 Task: Fork a repository and submit a pull request.
Action: Mouse moved to (915, 170)
Screenshot: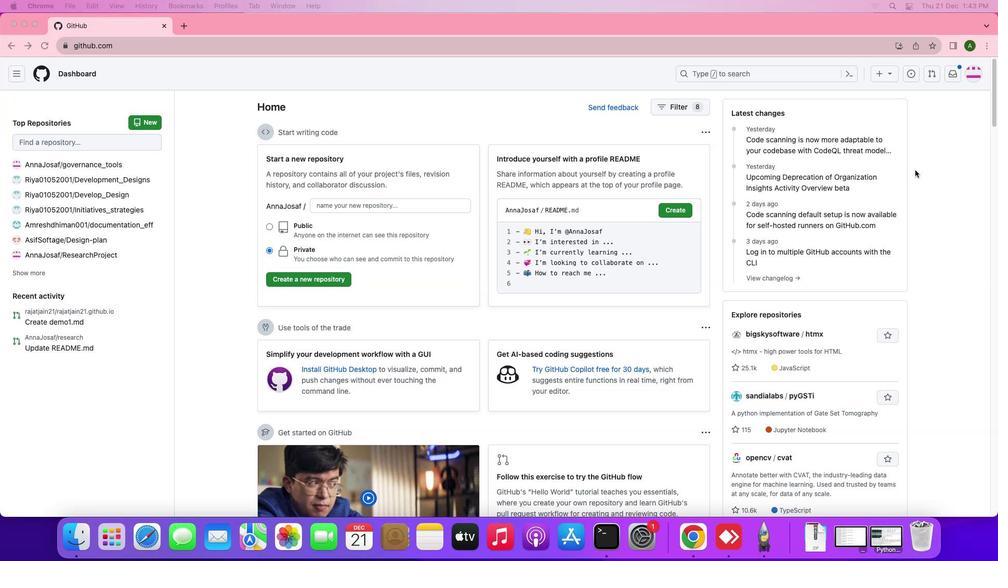 
Action: Mouse pressed left at (915, 170)
Screenshot: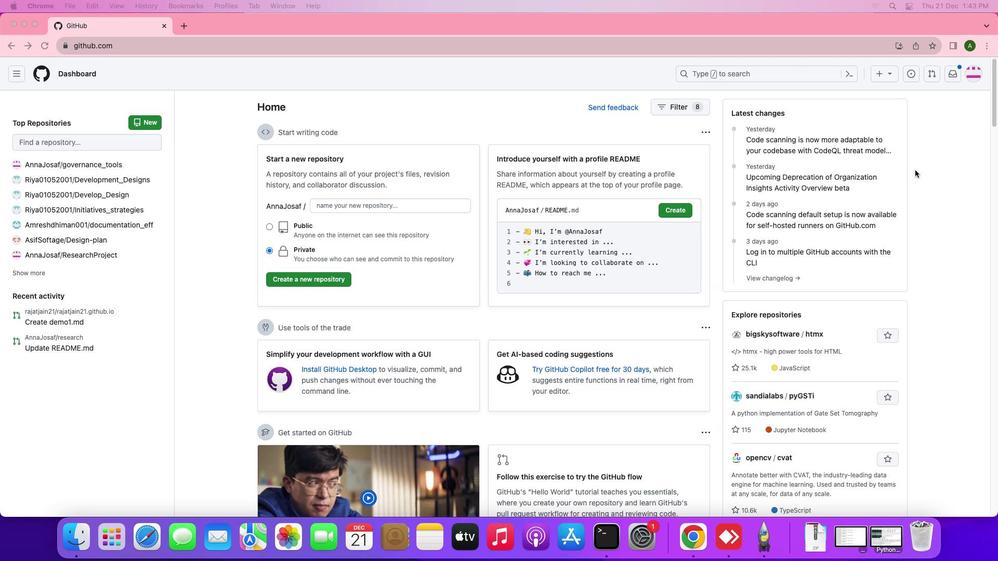 
Action: Mouse moved to (973, 72)
Screenshot: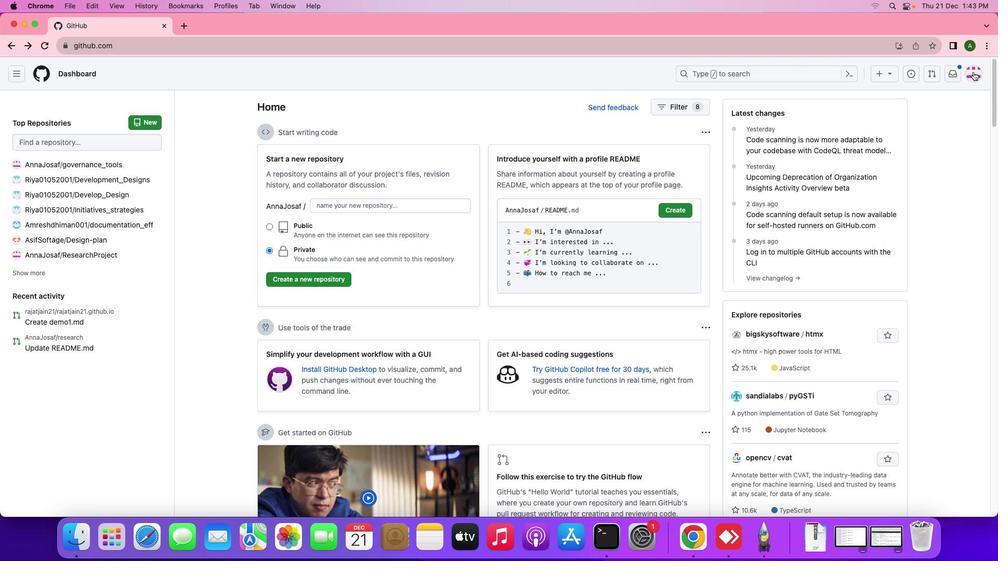 
Action: Mouse pressed left at (973, 72)
Screenshot: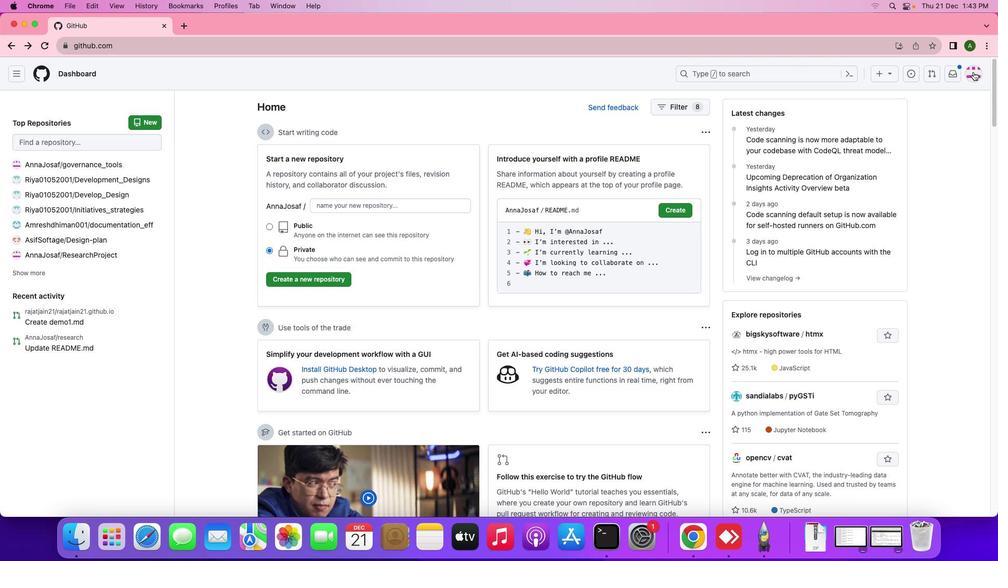 
Action: Mouse moved to (604, 85)
Screenshot: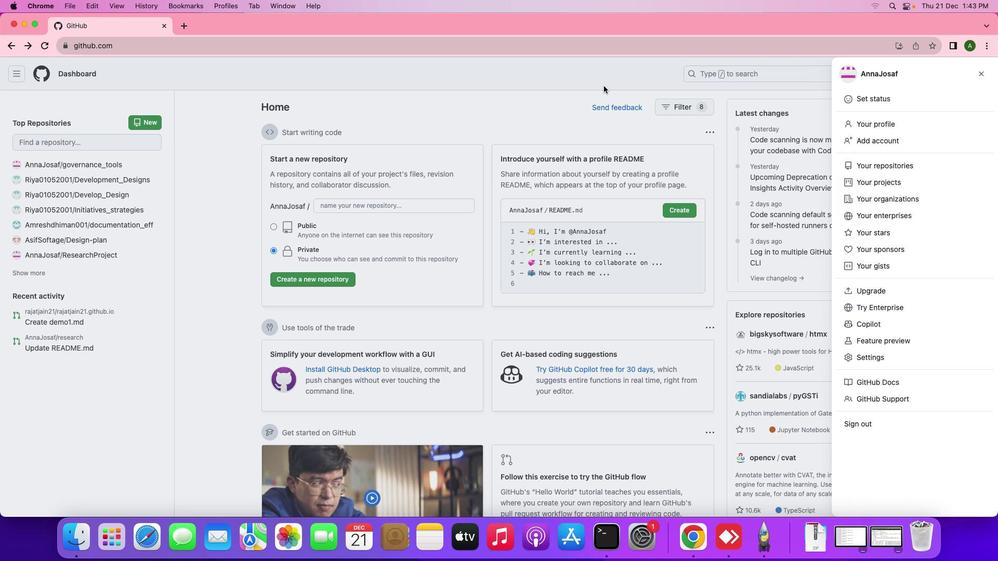 
Action: Mouse pressed left at (604, 85)
Screenshot: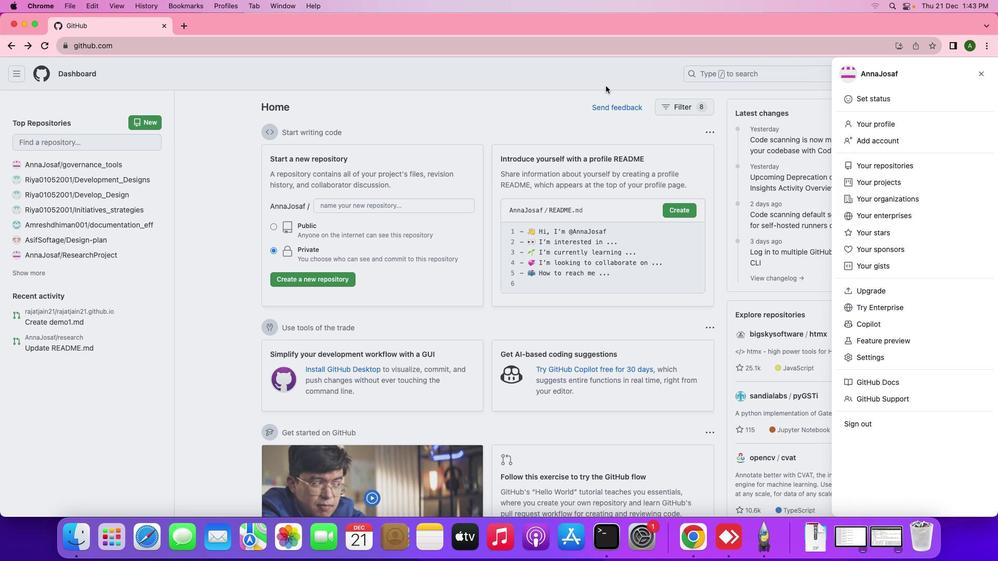 
Action: Mouse moved to (727, 70)
Screenshot: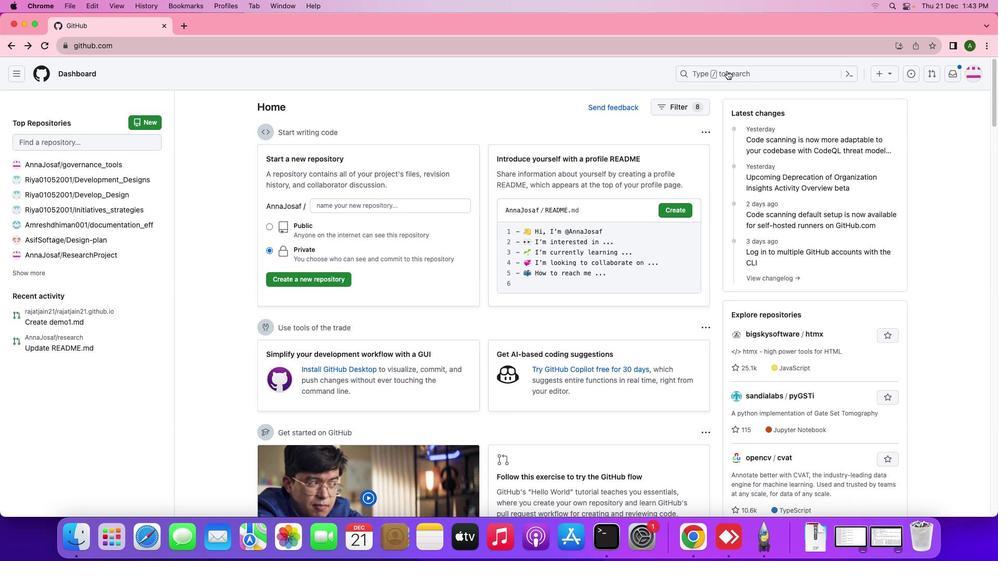 
Action: Mouse pressed left at (727, 70)
Screenshot: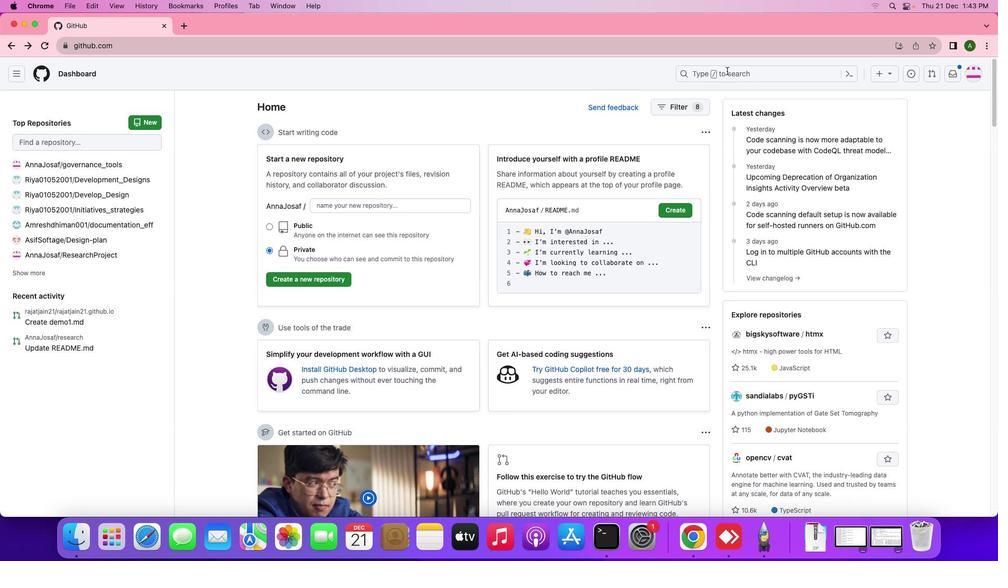 
Action: Mouse moved to (727, 70)
Screenshot: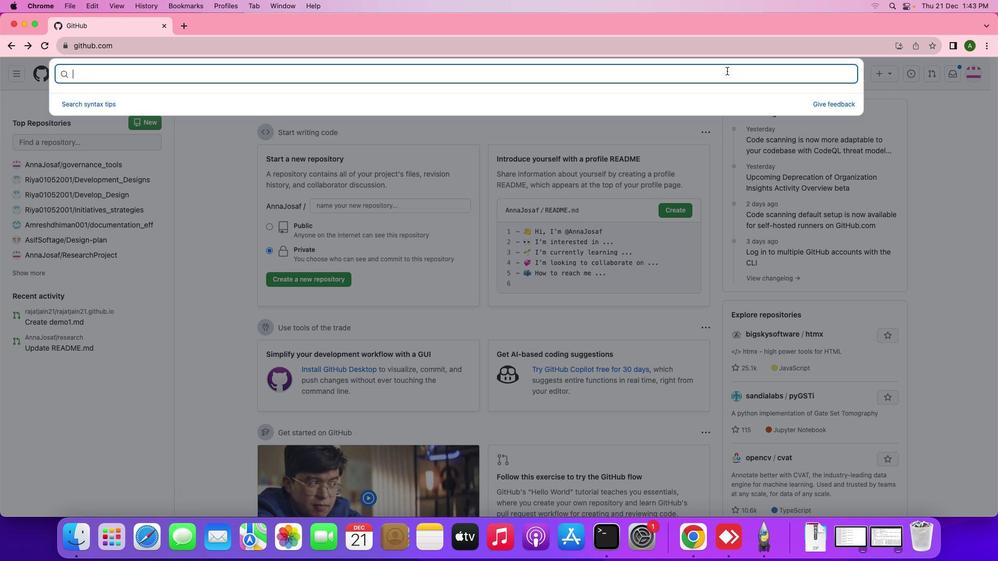 
Action: Key pressed 's'Key.backspace's''o''n''a''l''j''a''i''n'Key.enter
Screenshot: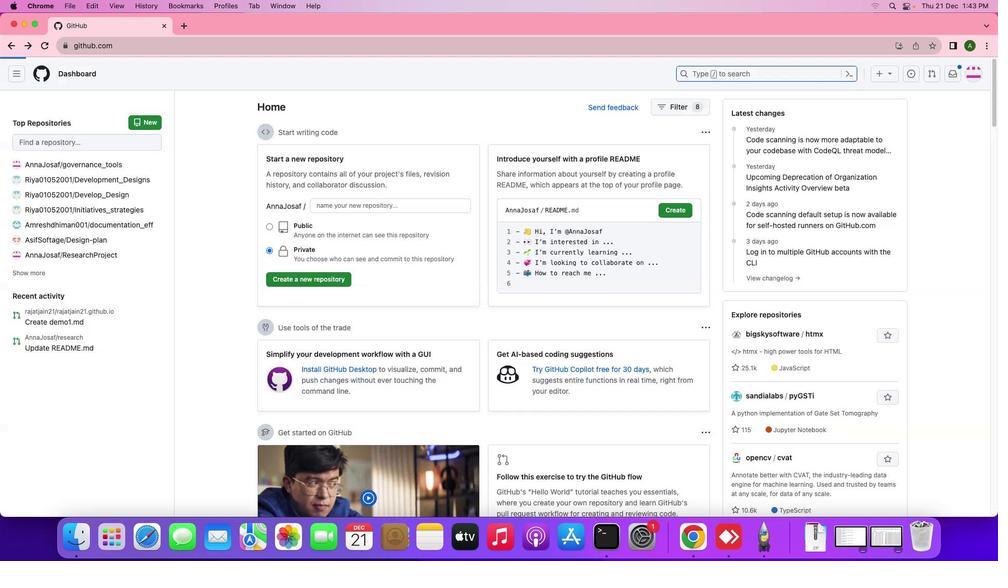 
Action: Mouse moved to (263, 188)
Screenshot: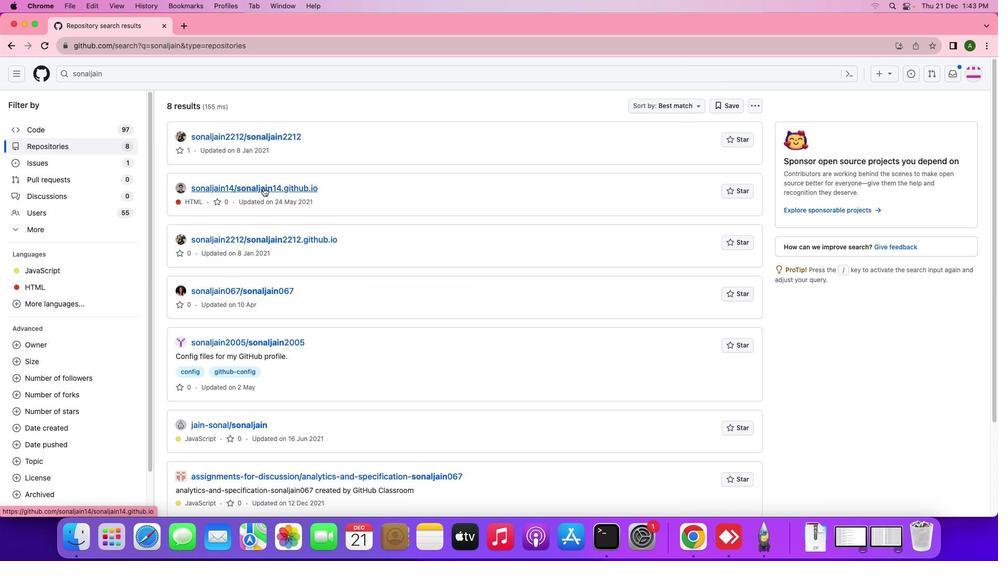 
Action: Mouse pressed left at (263, 188)
Screenshot: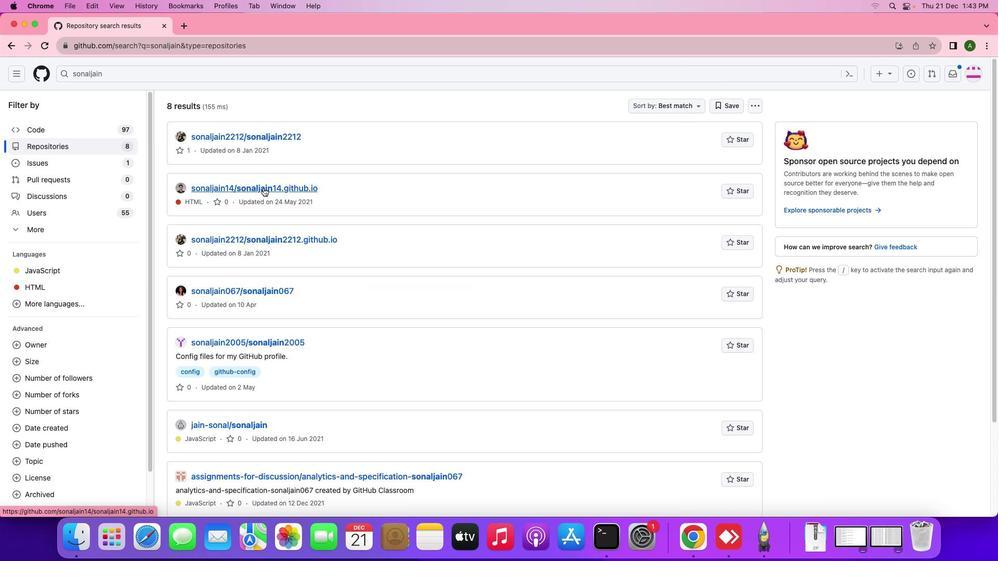 
Action: Mouse moved to (605, 128)
Screenshot: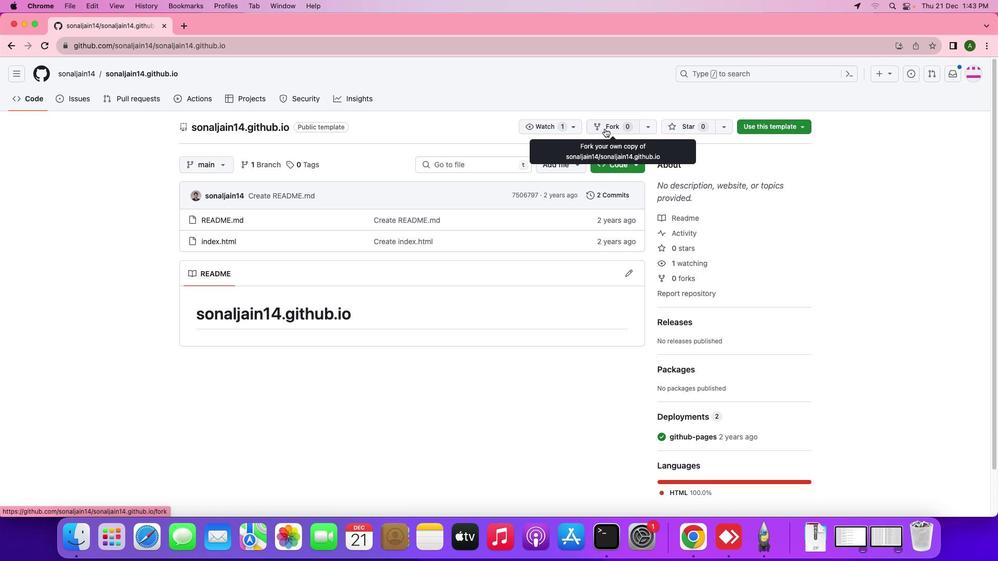 
Action: Mouse pressed left at (605, 128)
Screenshot: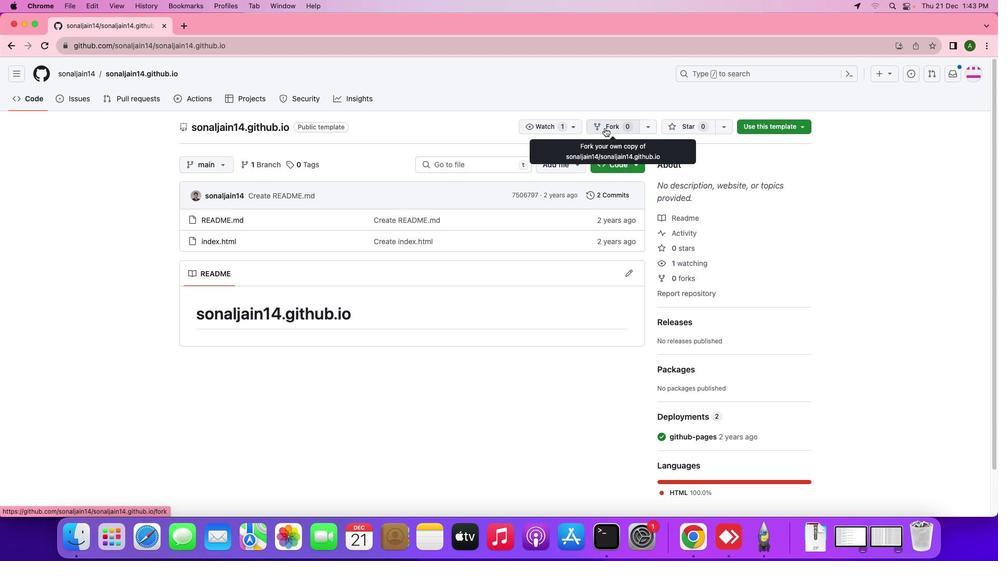 
Action: Mouse moved to (647, 397)
Screenshot: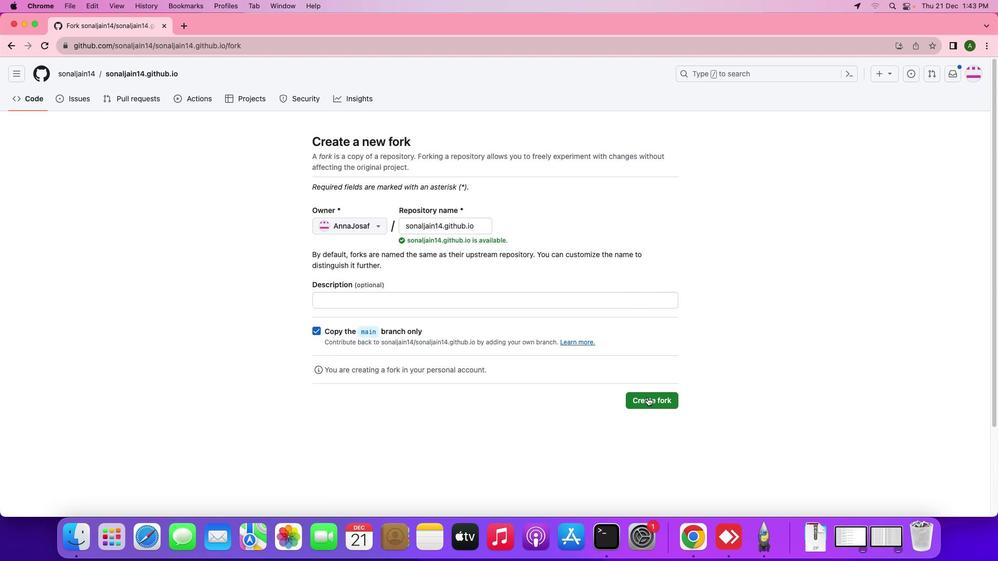 
Action: Mouse pressed left at (647, 397)
Screenshot: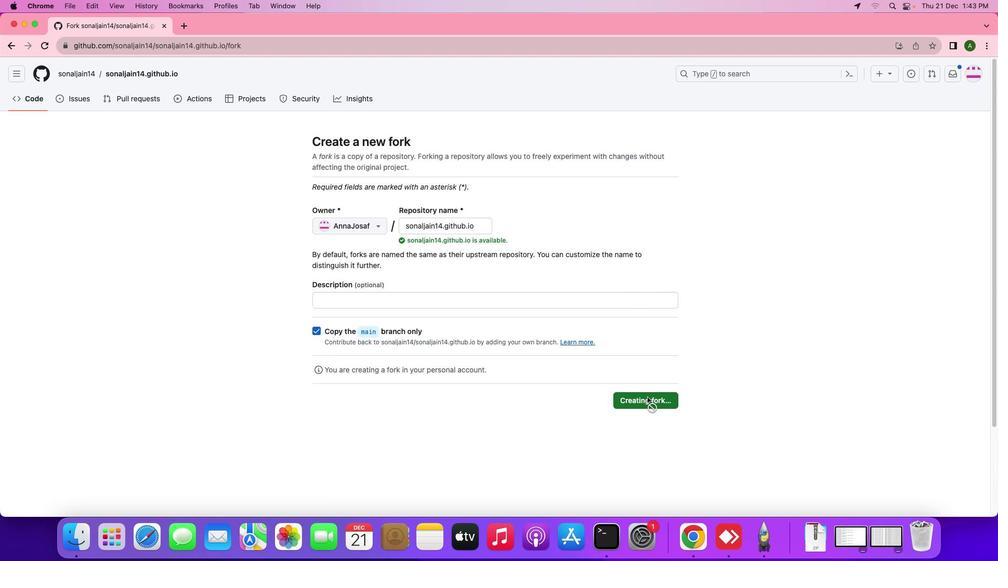 
Action: Mouse moved to (558, 206)
Screenshot: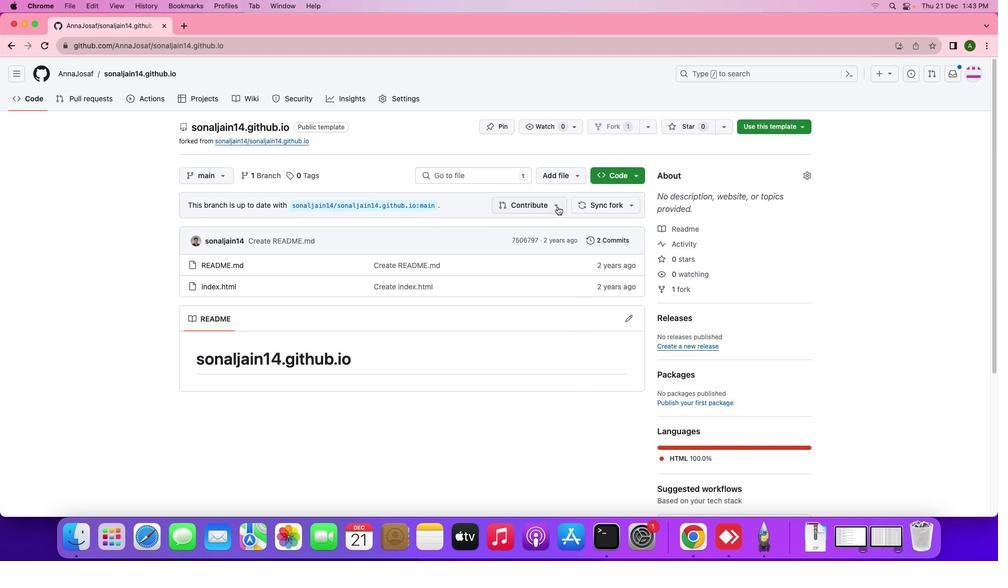 
Action: Mouse pressed left at (558, 206)
Screenshot: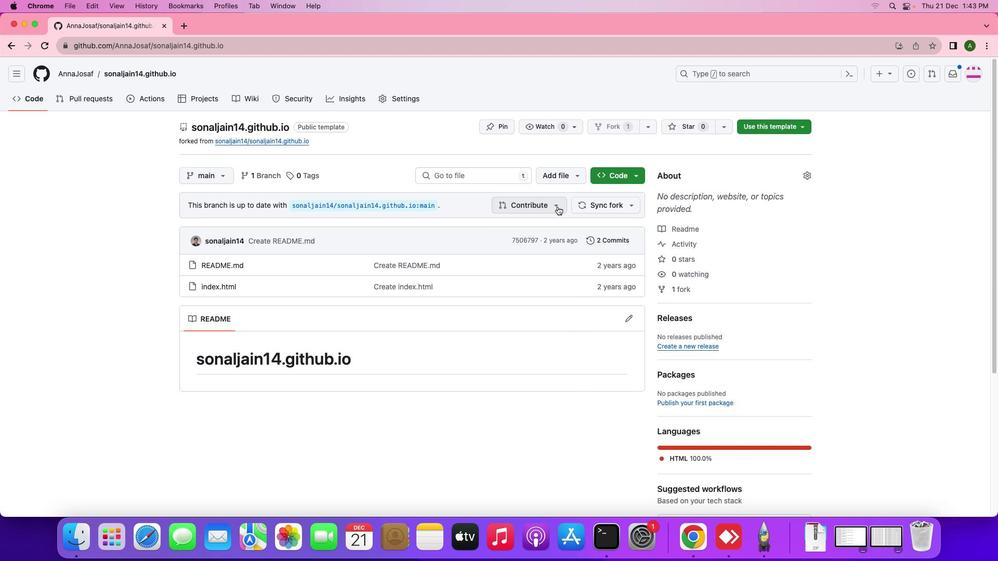
Action: Mouse moved to (574, 176)
Screenshot: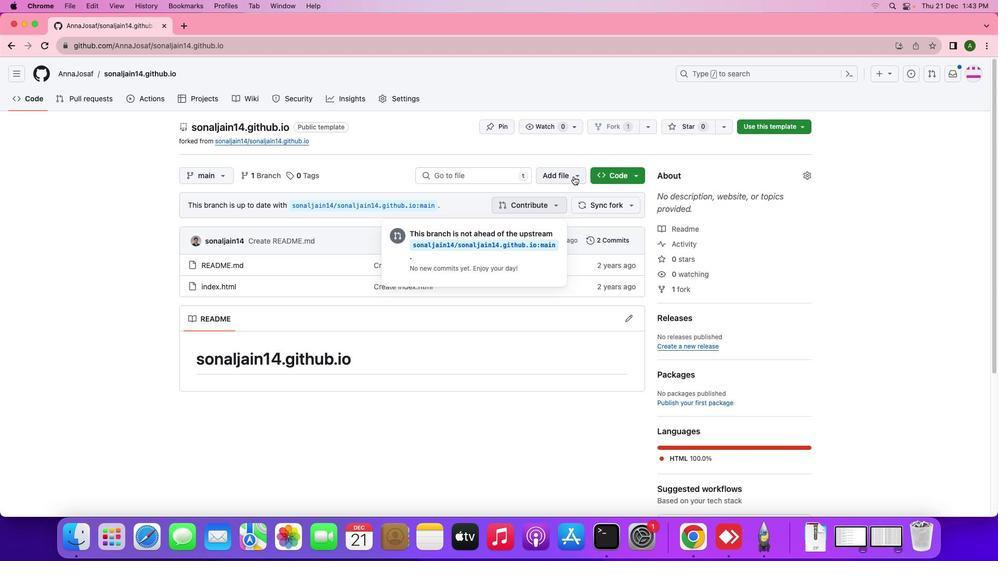 
Action: Mouse pressed left at (574, 176)
Screenshot: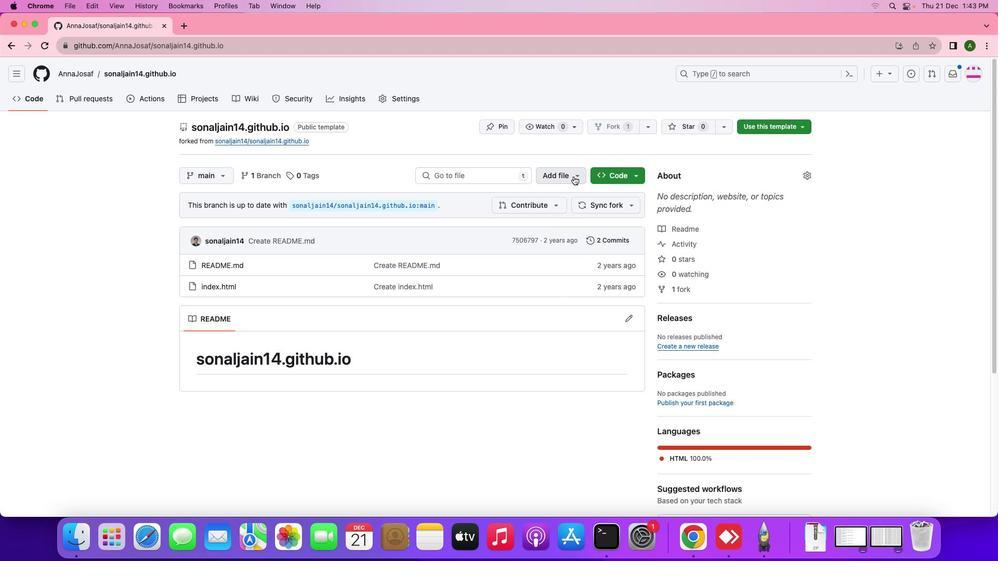 
Action: Mouse moved to (576, 195)
Screenshot: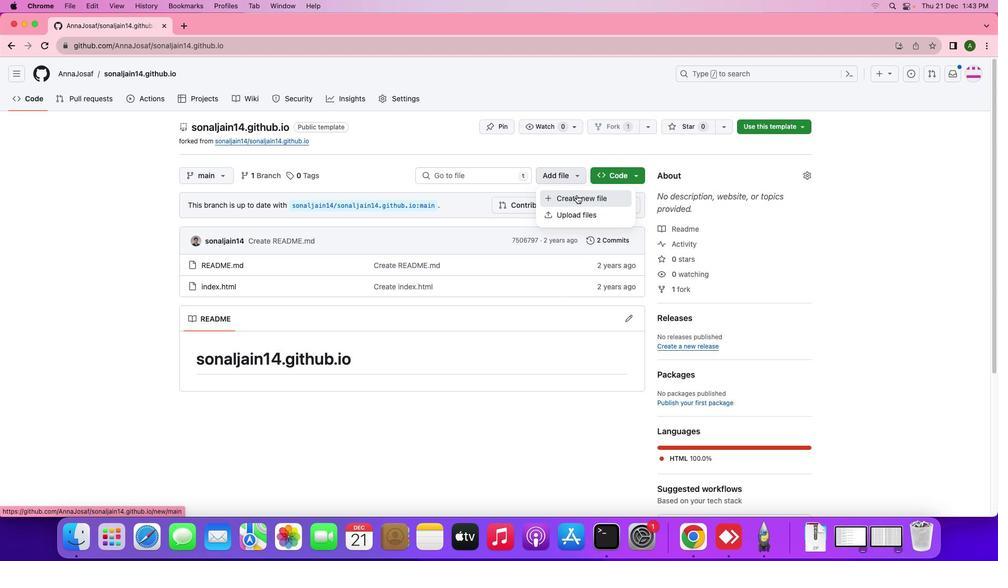 
Action: Mouse pressed left at (576, 195)
Screenshot: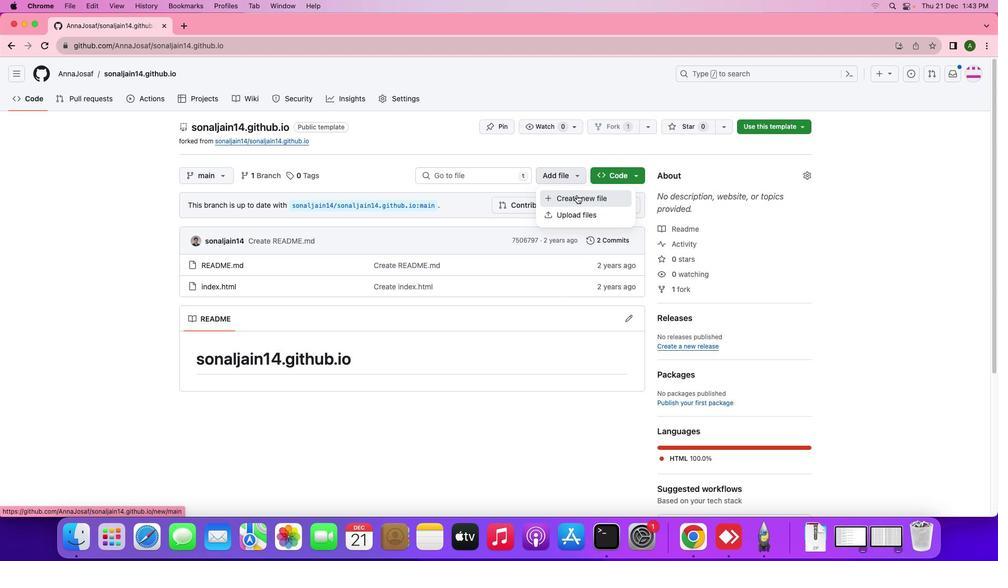 
Action: Mouse moved to (160, 130)
Screenshot: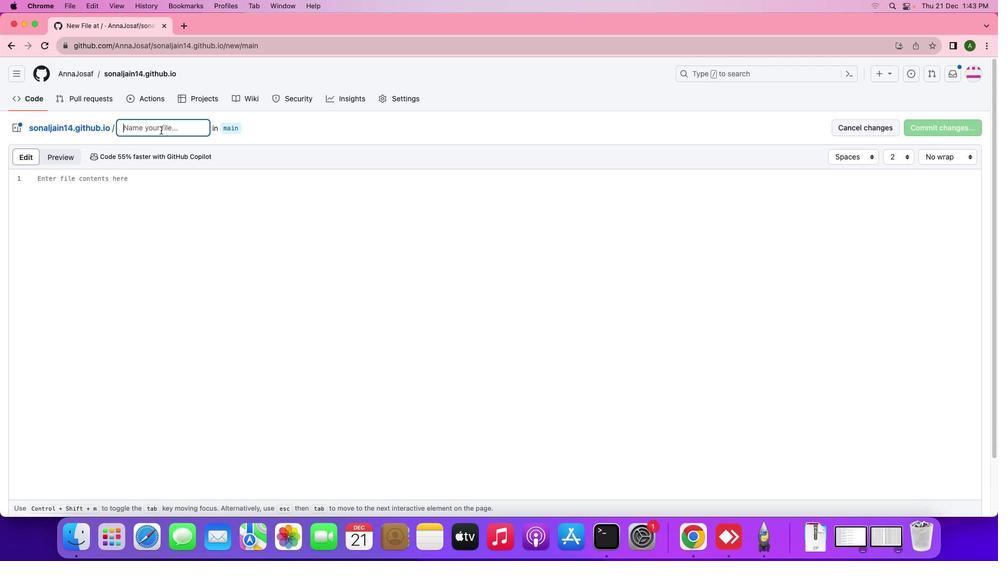 
Action: Mouse pressed left at (160, 130)
Screenshot: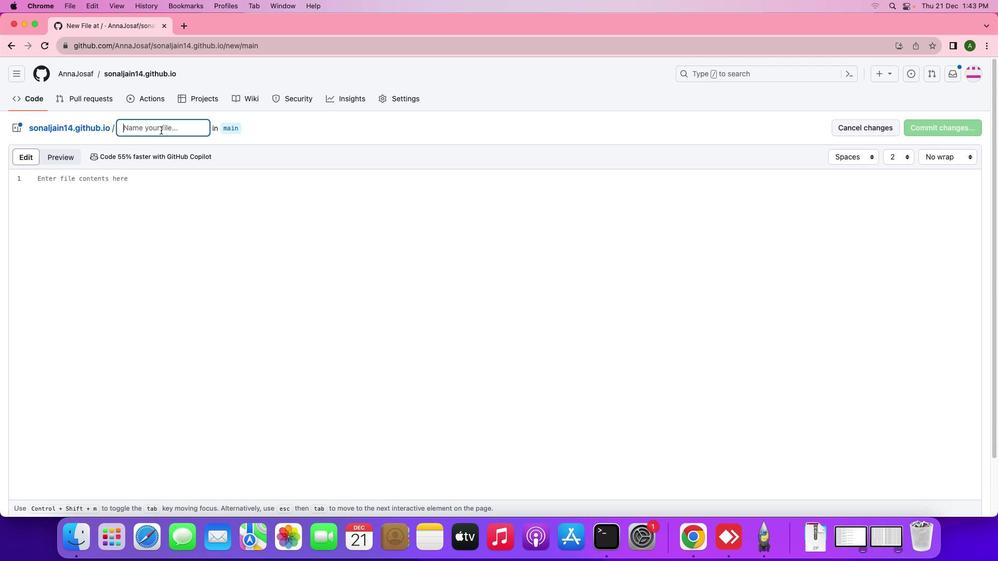
Action: Mouse moved to (161, 130)
Screenshot: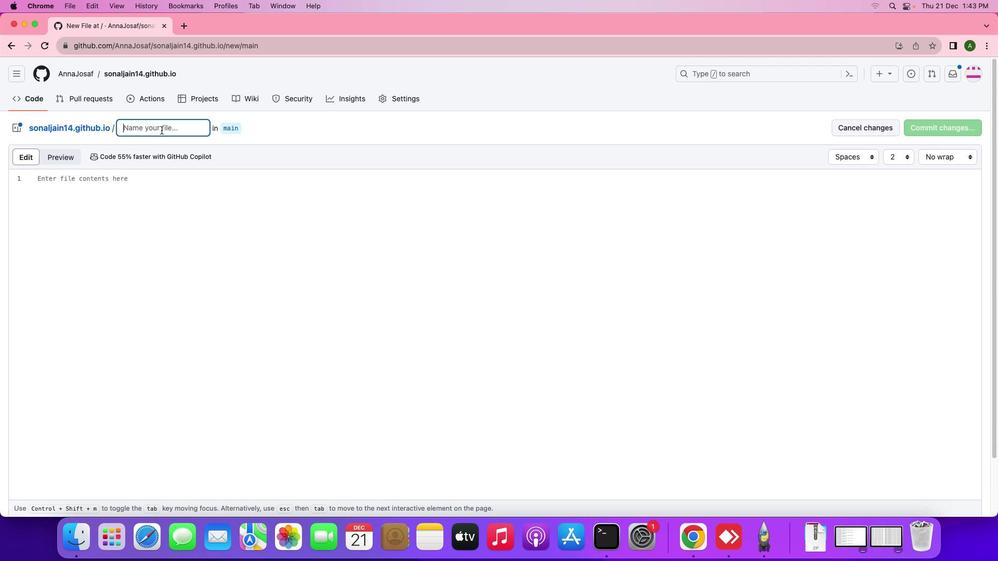
Action: Key pressed 'd''e''m''o''.''m''d'
Screenshot: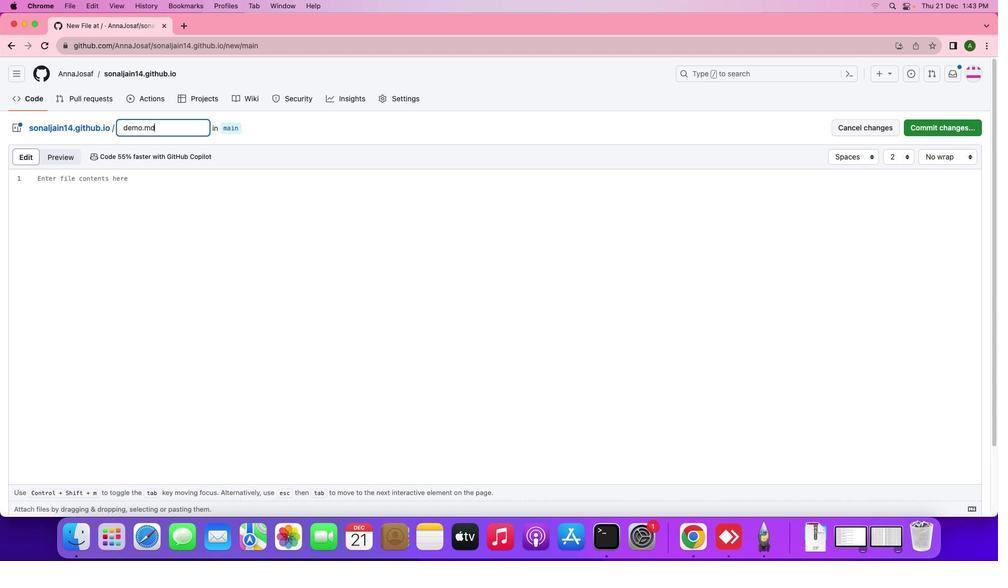 
Action: Mouse moved to (122, 188)
Screenshot: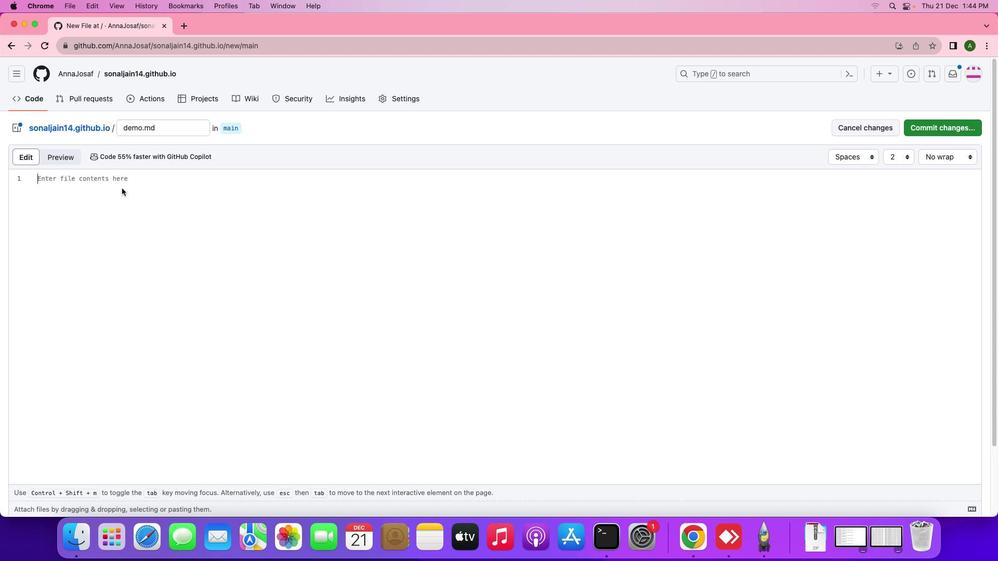 
Action: Mouse pressed left at (122, 188)
Screenshot: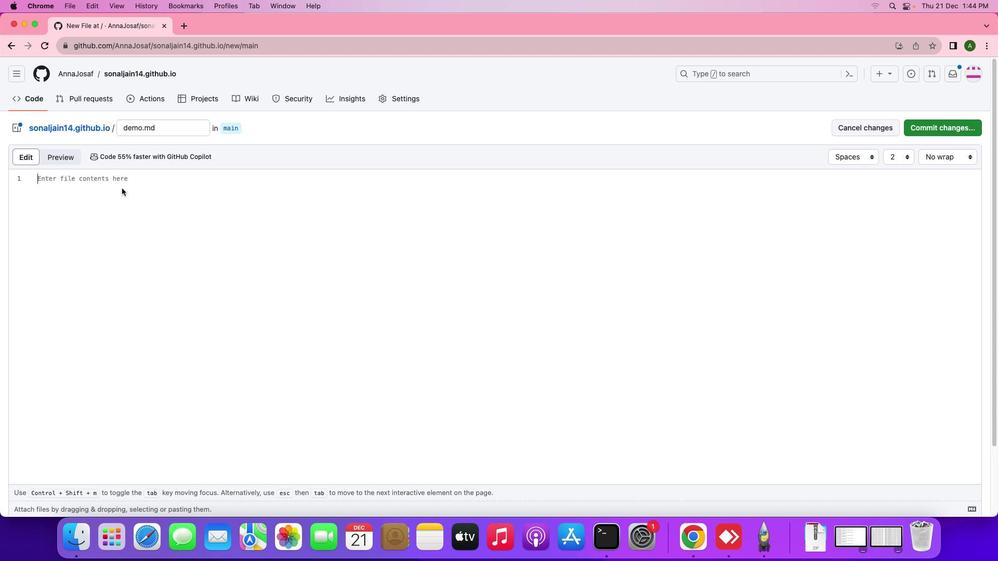 
Action: Mouse moved to (122, 188)
Screenshot: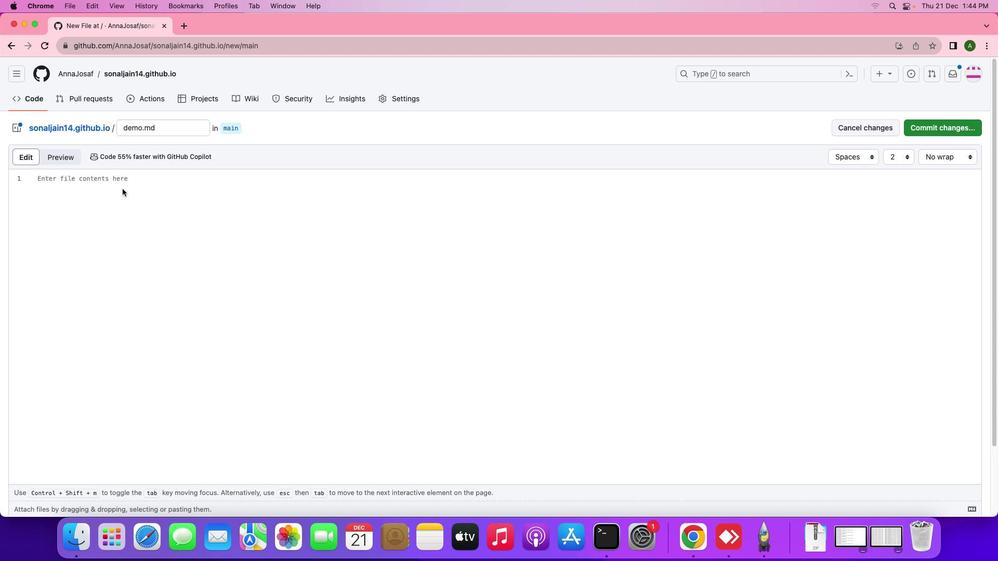 
Action: Key pressed Key.shift_r'#''e''x''t''e''r''n''a''l'Key.space'c''o''l''l''a''b''r''a''t''i''o''n'
Screenshot: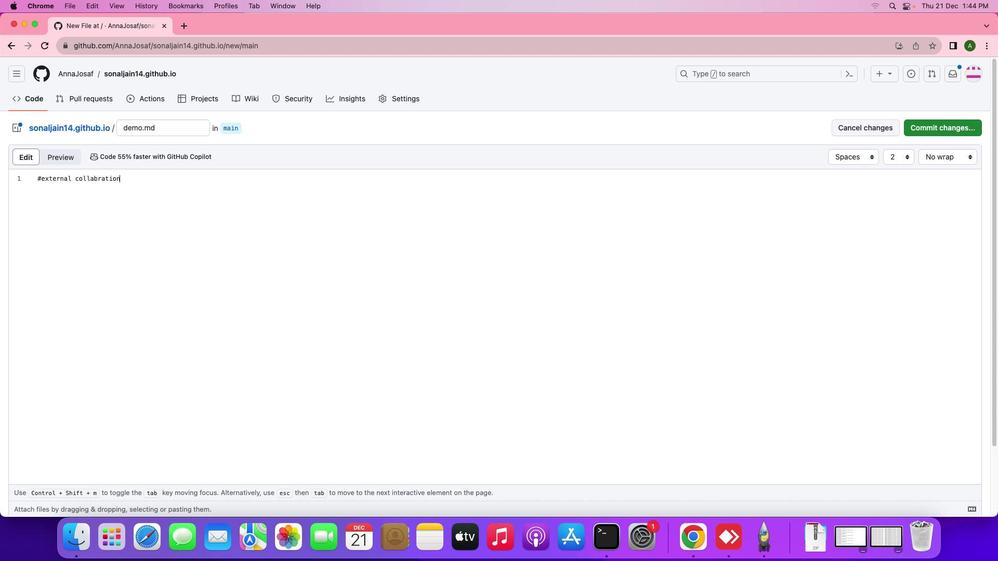 
Action: Mouse moved to (43, 178)
Screenshot: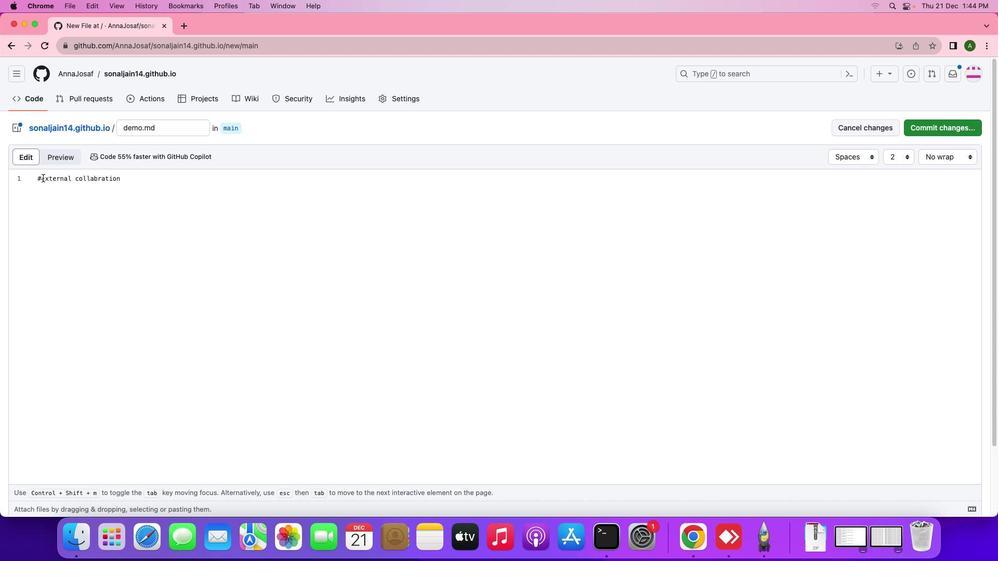 
Action: Mouse pressed left at (43, 178)
Screenshot: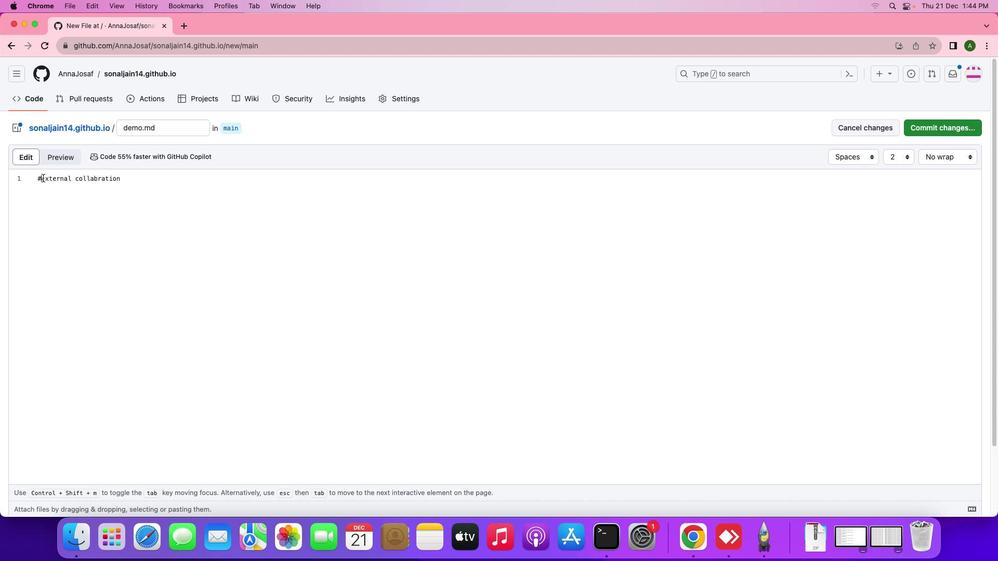
Action: Mouse moved to (43, 177)
Screenshot: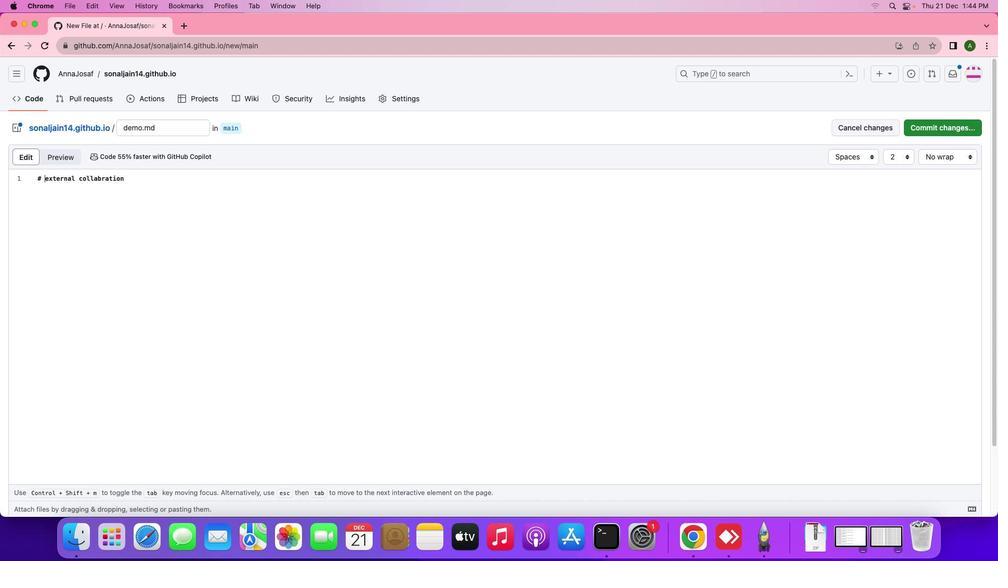 
Action: Key pressed Key.space
Screenshot: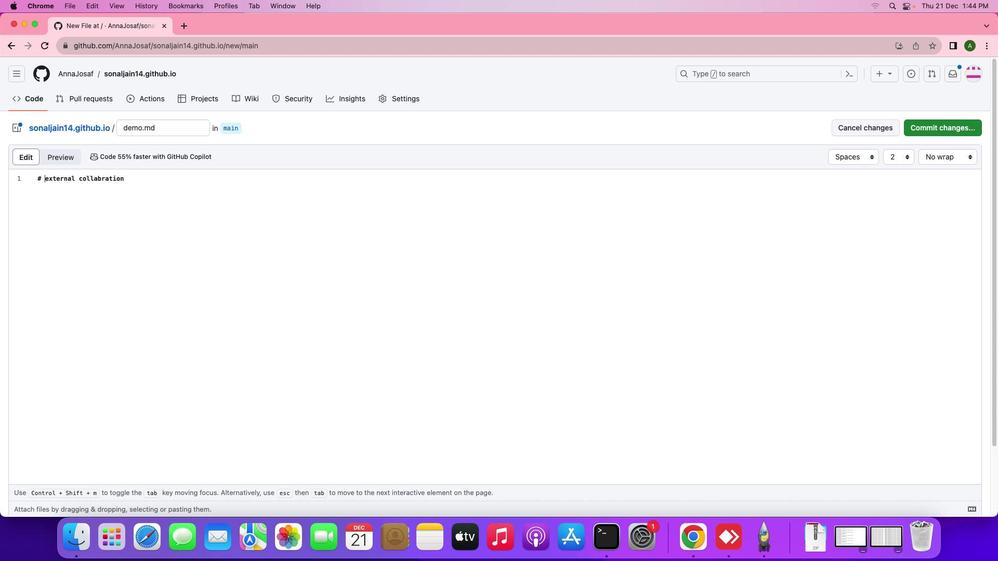 
Action: Mouse moved to (140, 201)
Screenshot: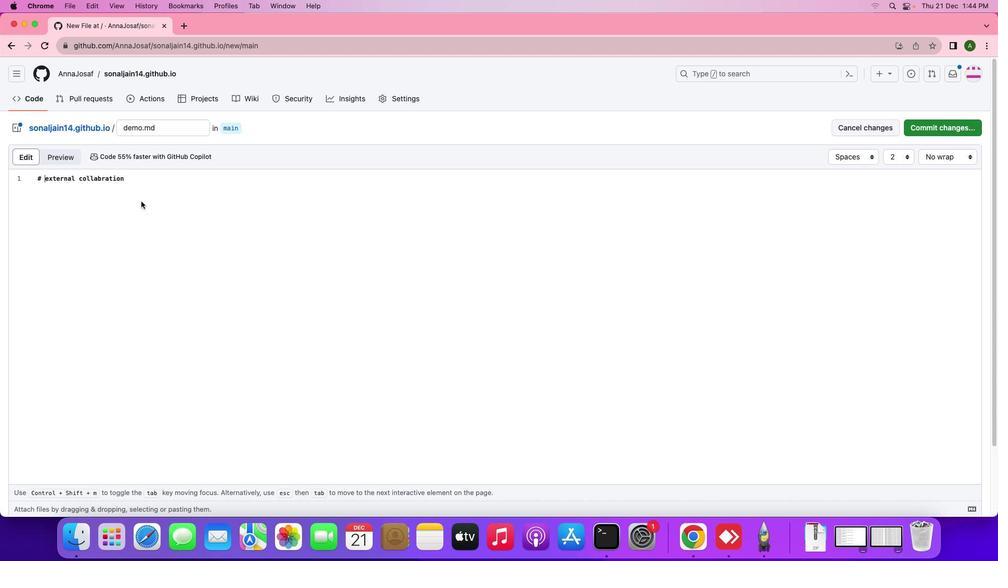 
Action: Mouse pressed left at (140, 201)
Screenshot: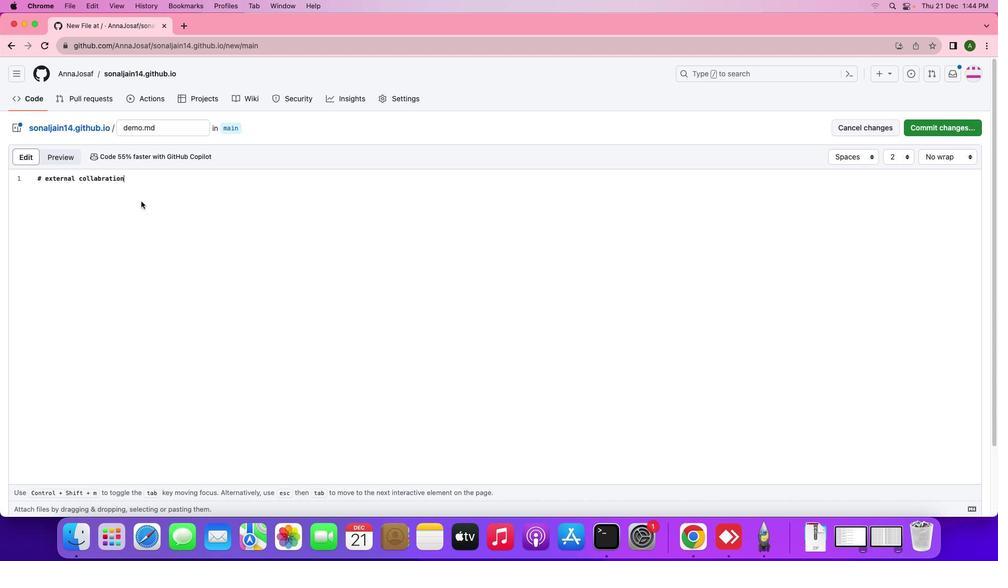 
Action: Mouse moved to (934, 125)
Screenshot: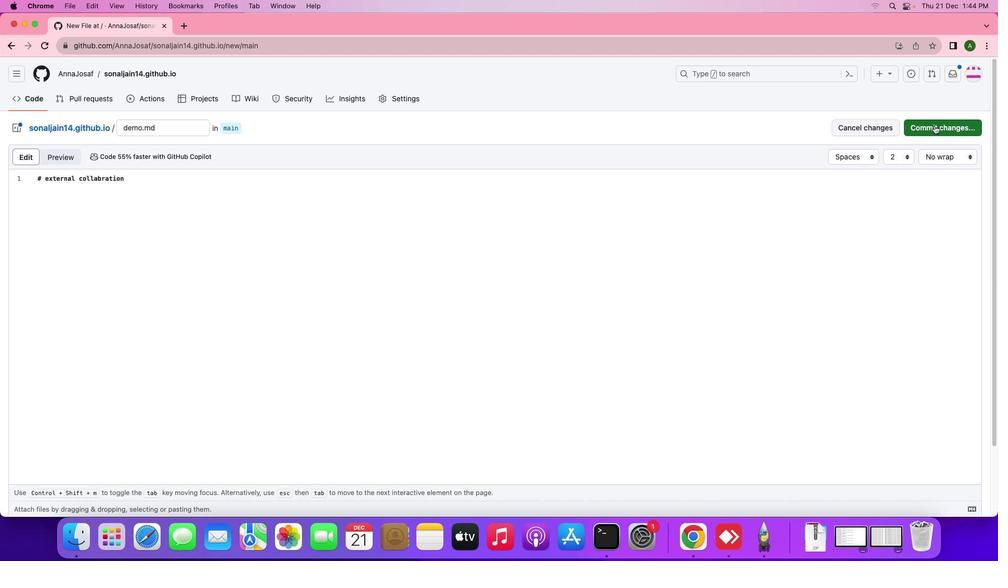 
Action: Mouse pressed left at (934, 125)
Screenshot: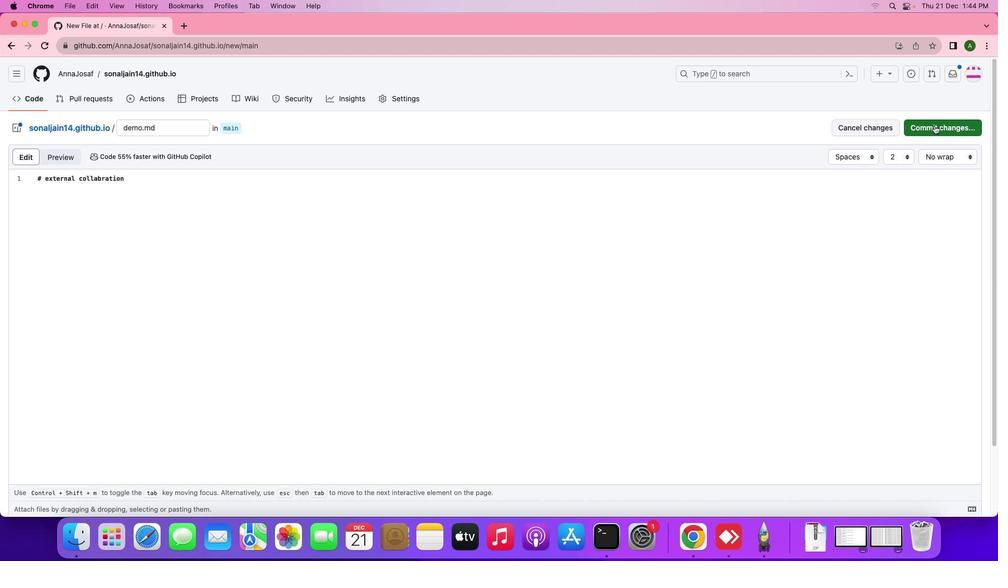 
Action: Mouse moved to (582, 396)
Screenshot: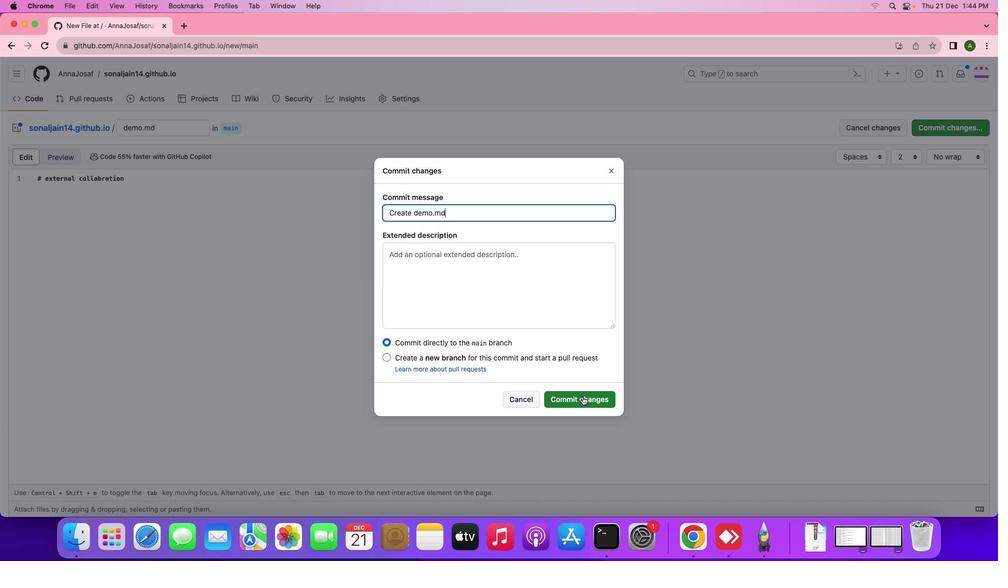 
Action: Mouse pressed left at (582, 396)
Screenshot: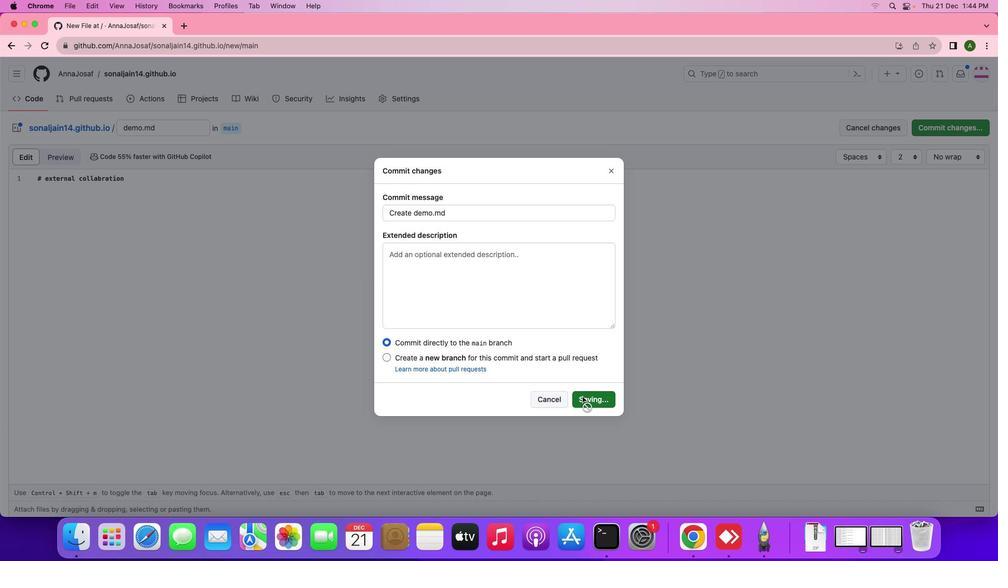 
Action: Mouse moved to (889, 189)
Screenshot: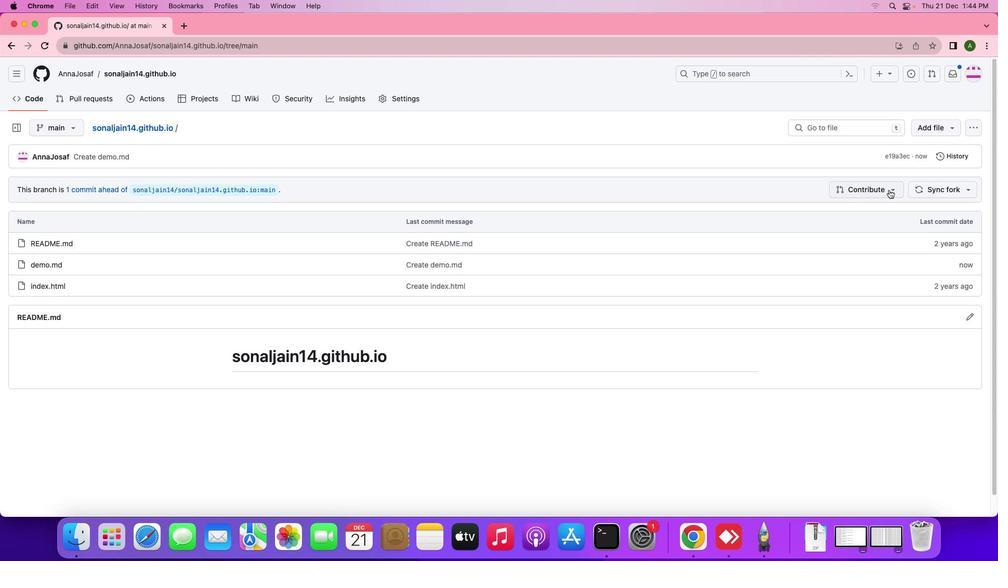
Action: Mouse pressed left at (889, 189)
Screenshot: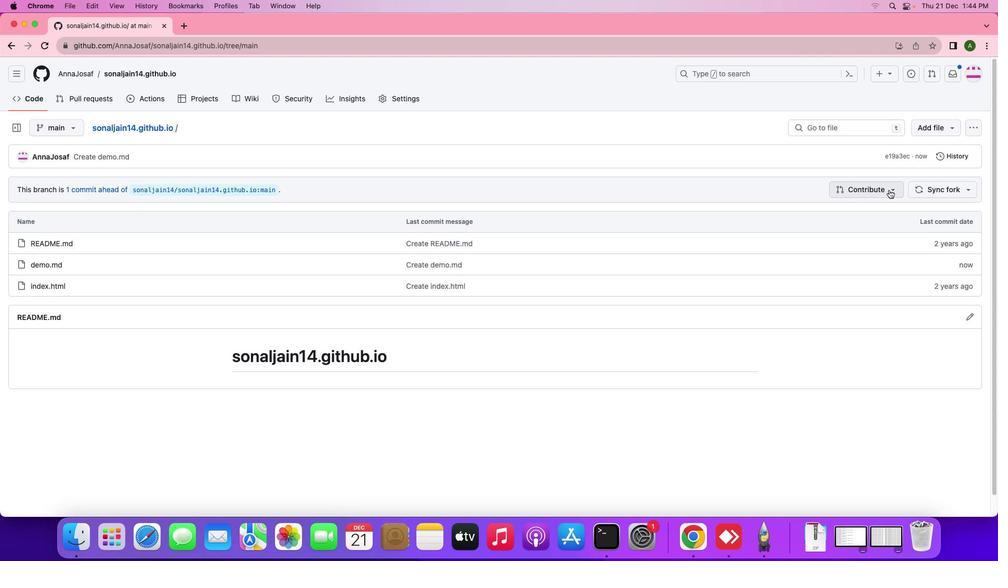 
Action: Mouse moved to (802, 298)
Screenshot: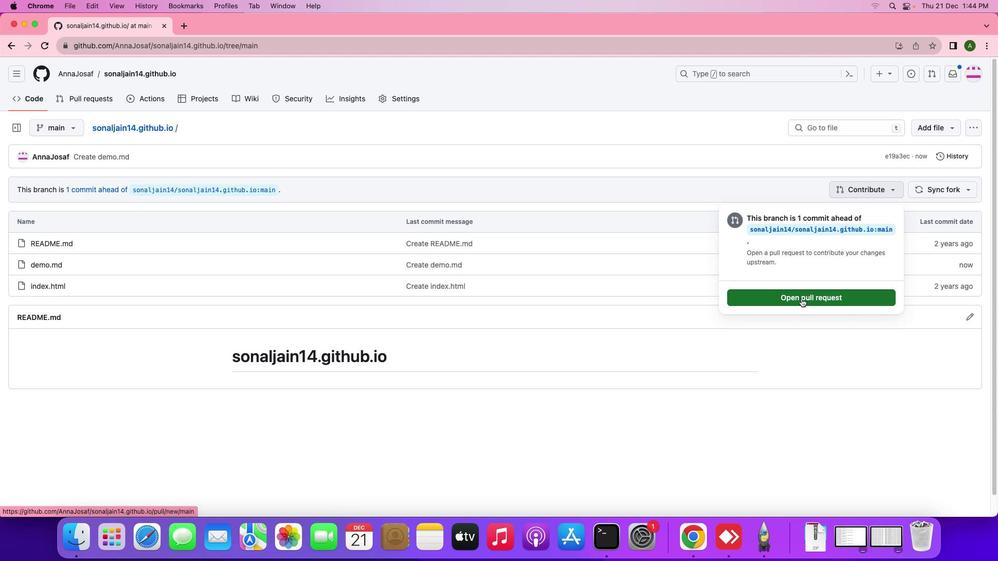 
Action: Mouse pressed left at (802, 298)
Screenshot: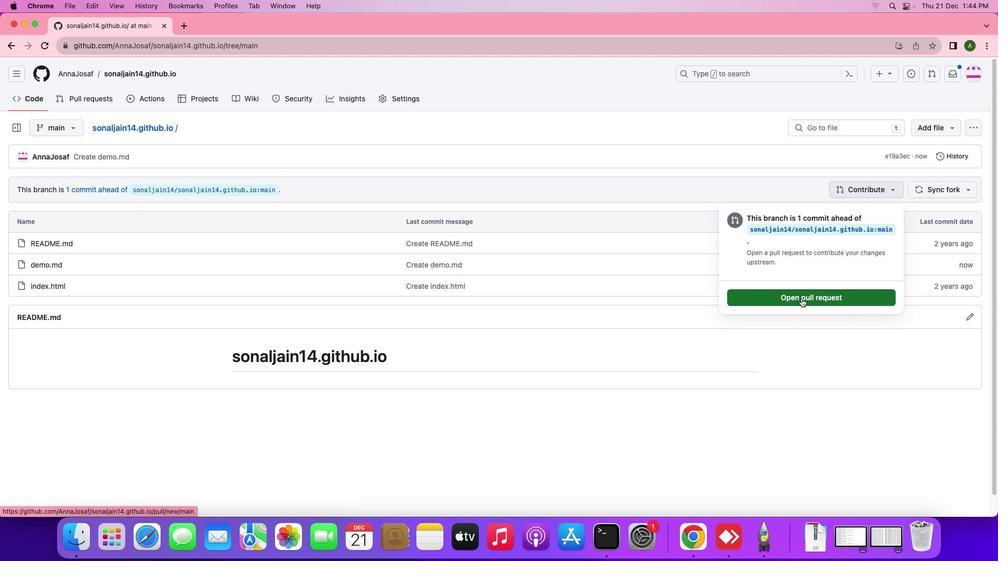 
Action: Mouse moved to (770, 234)
Screenshot: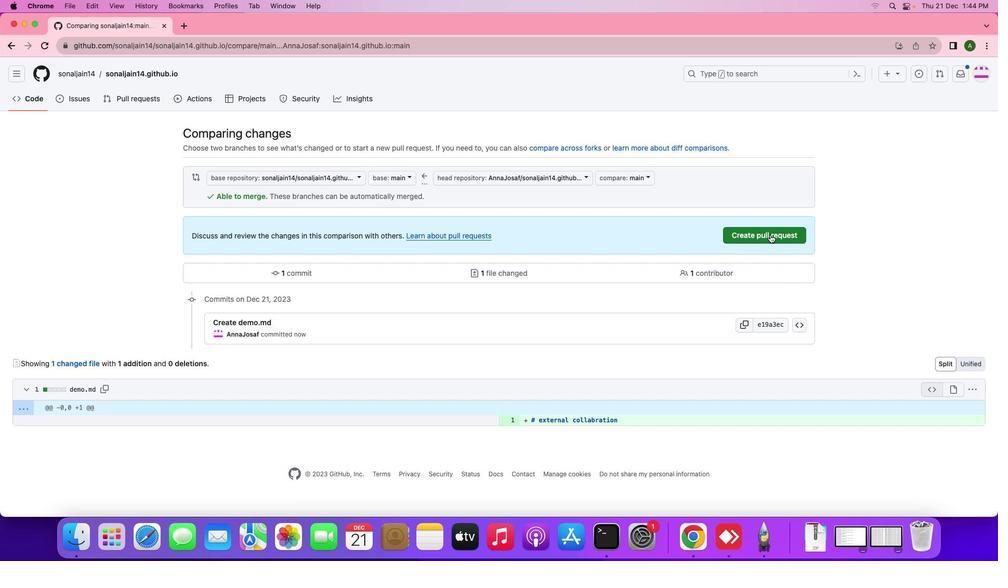 
Action: Mouse pressed left at (770, 234)
Screenshot: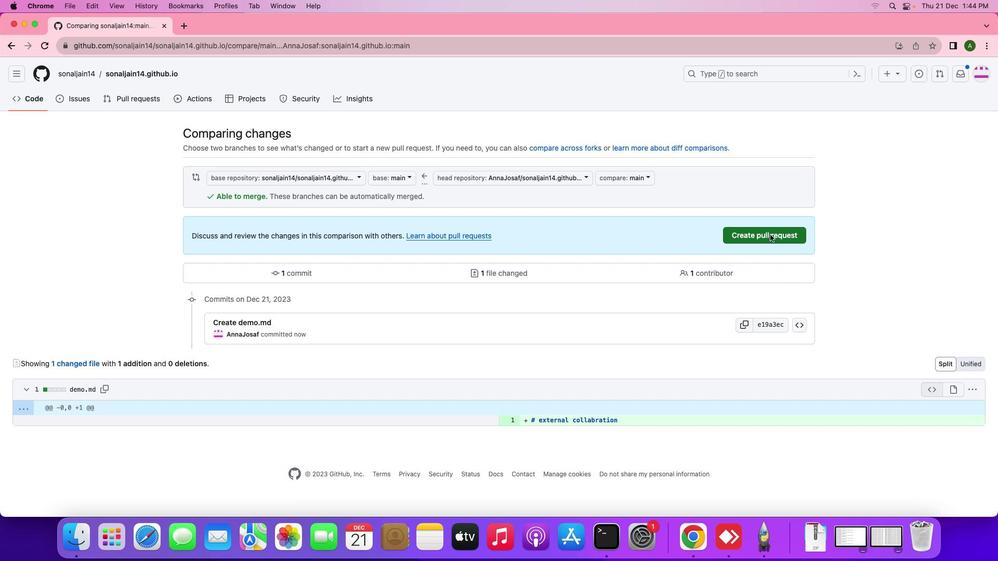 
Action: Mouse moved to (349, 240)
Screenshot: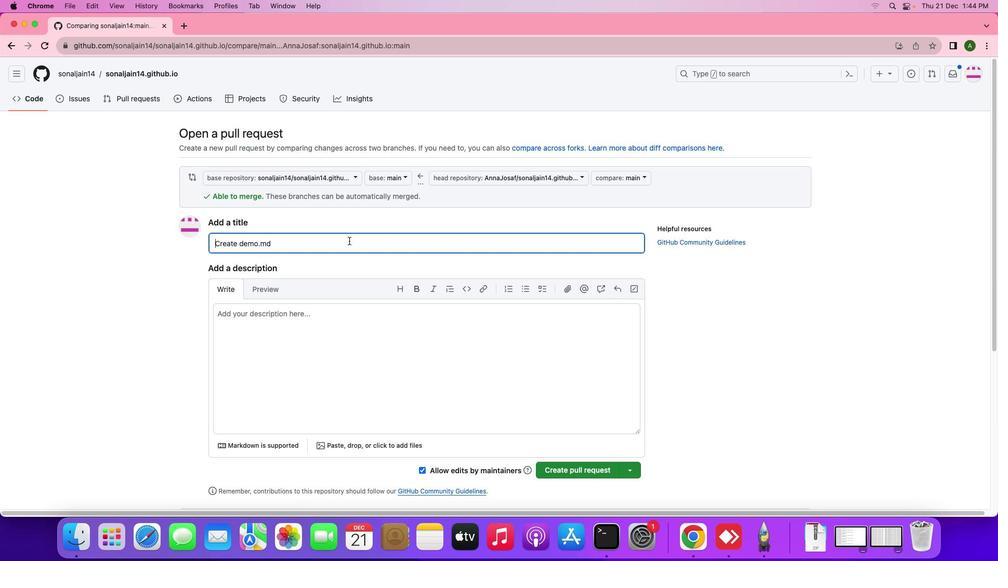 
Action: Mouse pressed left at (349, 240)
Screenshot: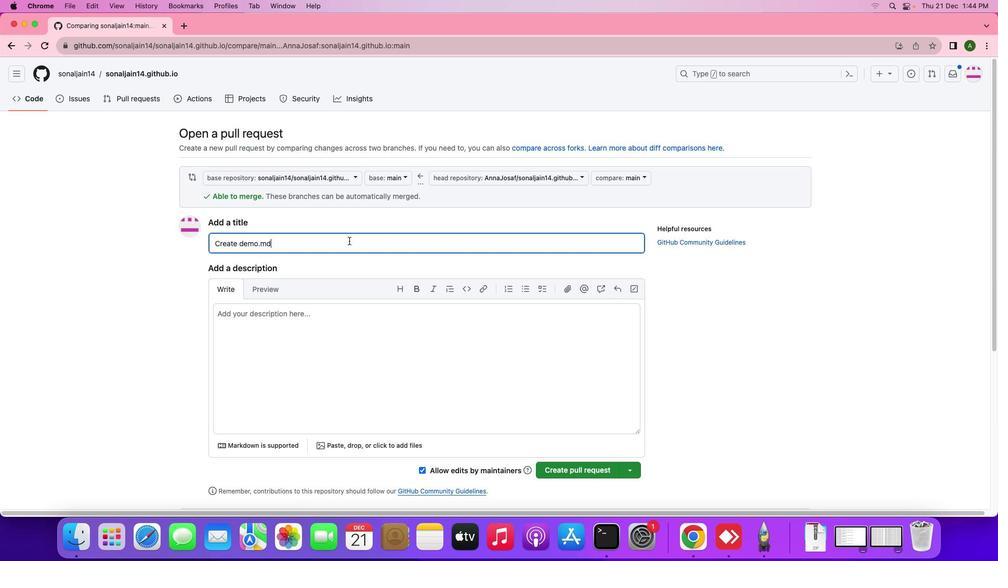
Action: Mouse moved to (357, 251)
Screenshot: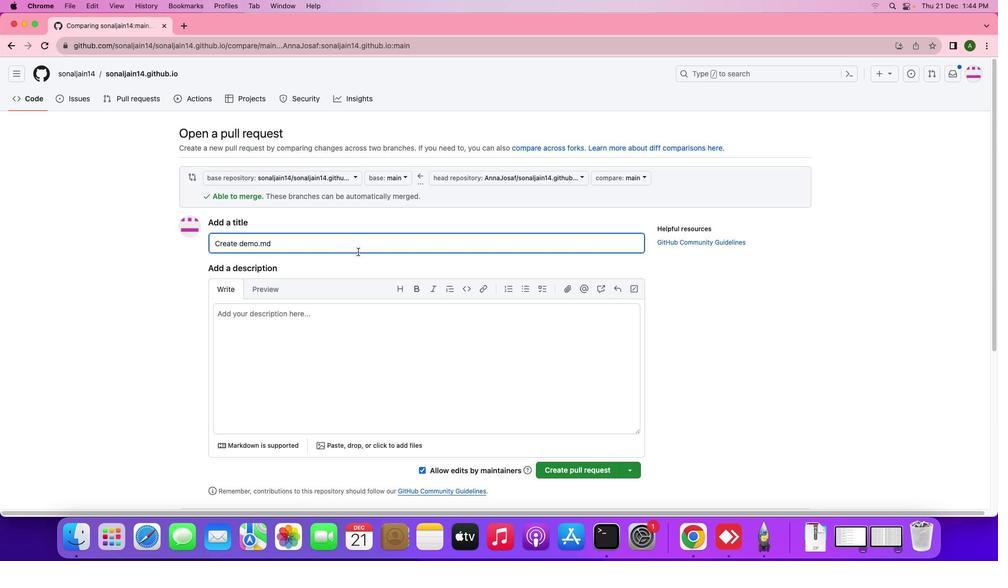 
Action: Mouse scrolled (357, 251) with delta (0, 0)
Screenshot: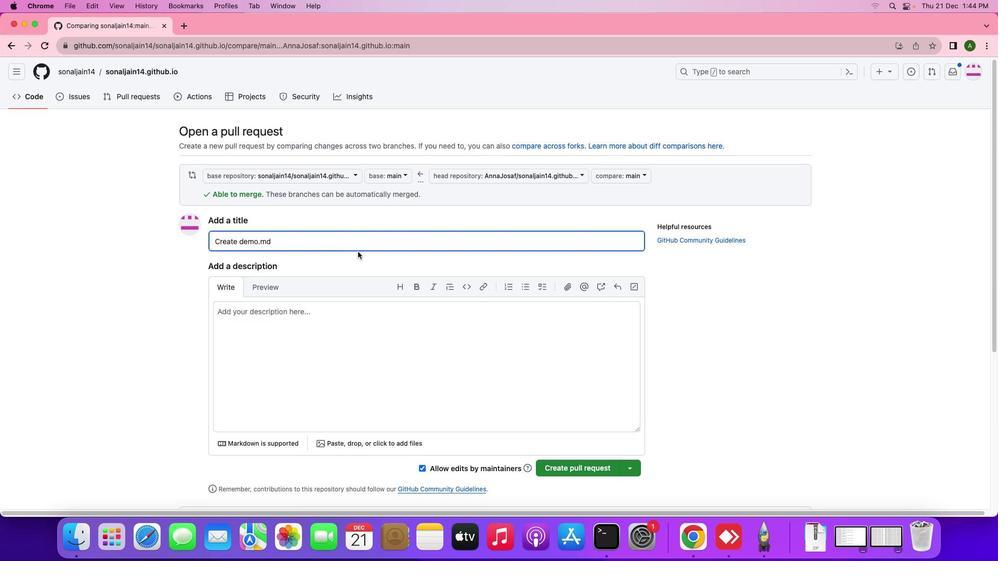 
Action: Mouse scrolled (357, 251) with delta (0, 0)
Screenshot: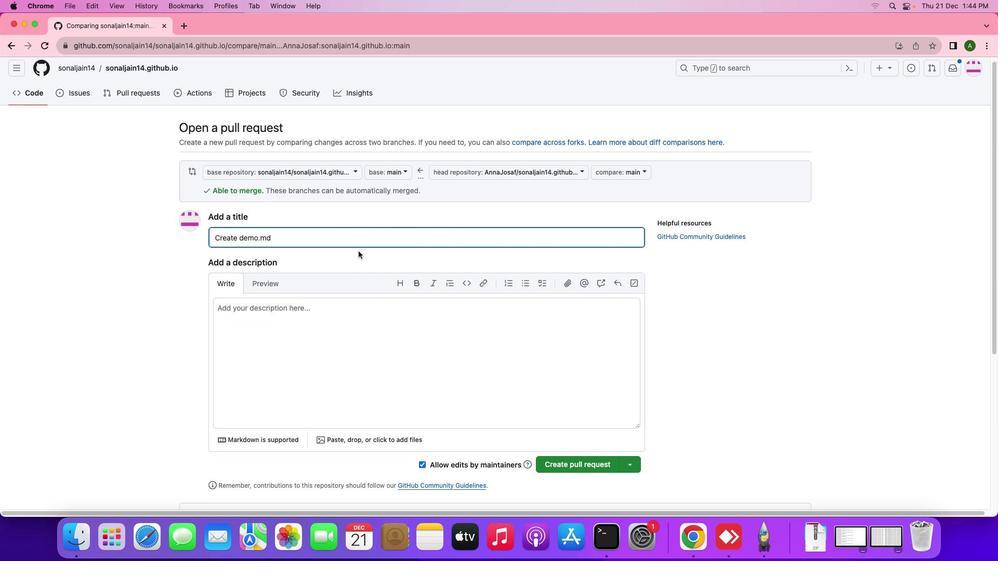 
Action: Mouse moved to (358, 251)
Screenshot: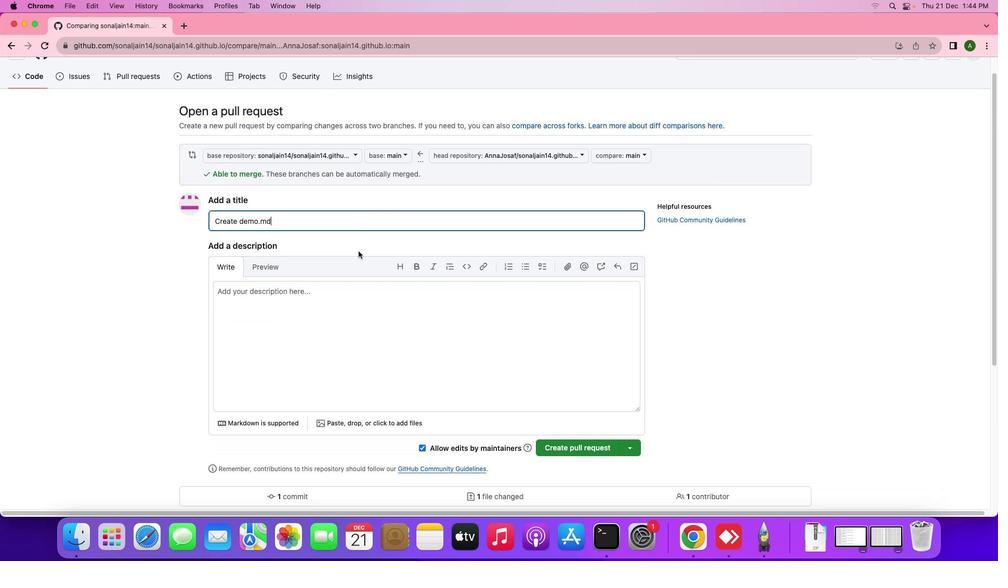 
Action: Mouse scrolled (358, 251) with delta (0, 0)
Screenshot: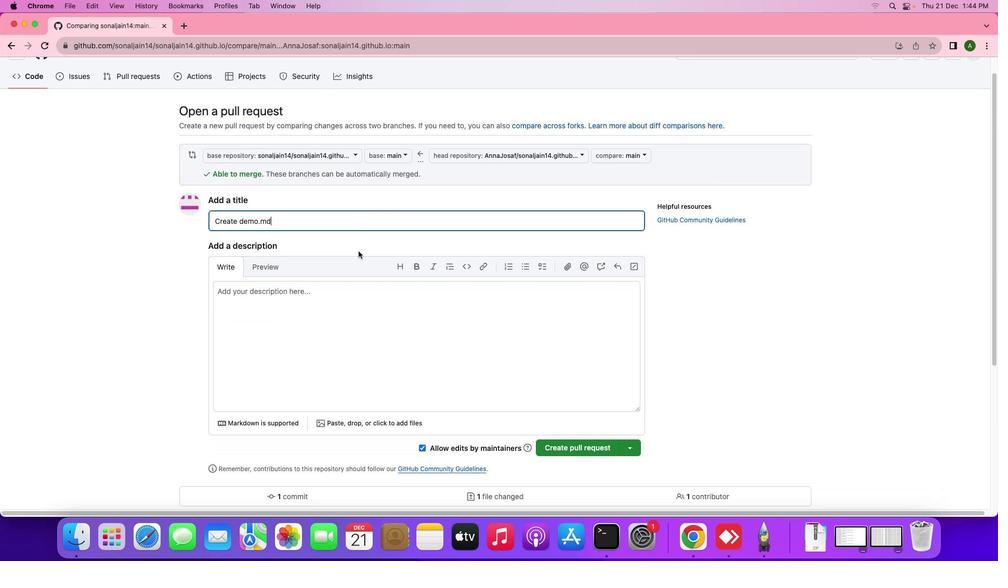 
Action: Mouse moved to (358, 251)
Screenshot: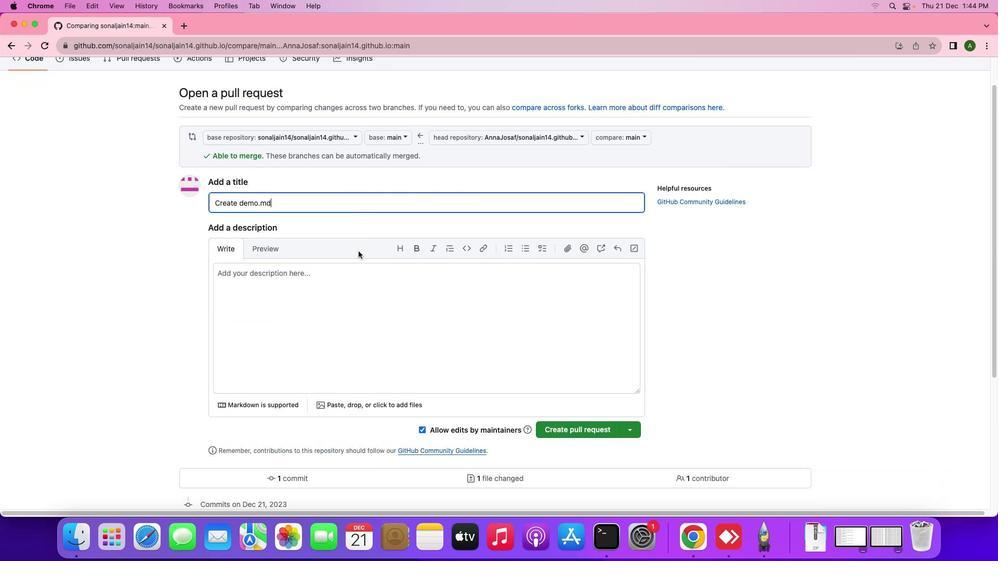 
Action: Mouse scrolled (358, 251) with delta (0, 0)
Screenshot: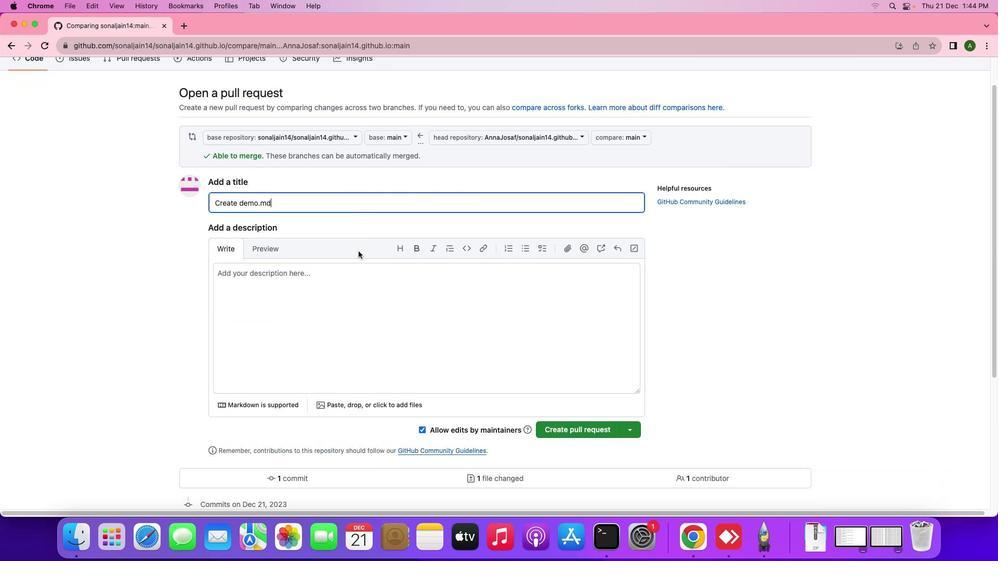 
Action: Mouse moved to (581, 409)
Screenshot: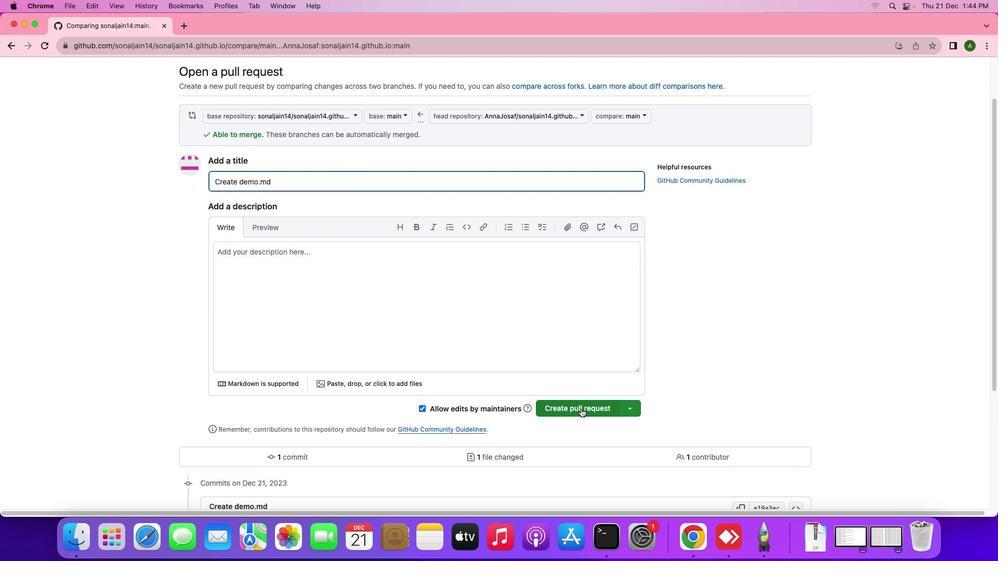 
Action: Mouse pressed left at (581, 409)
Screenshot: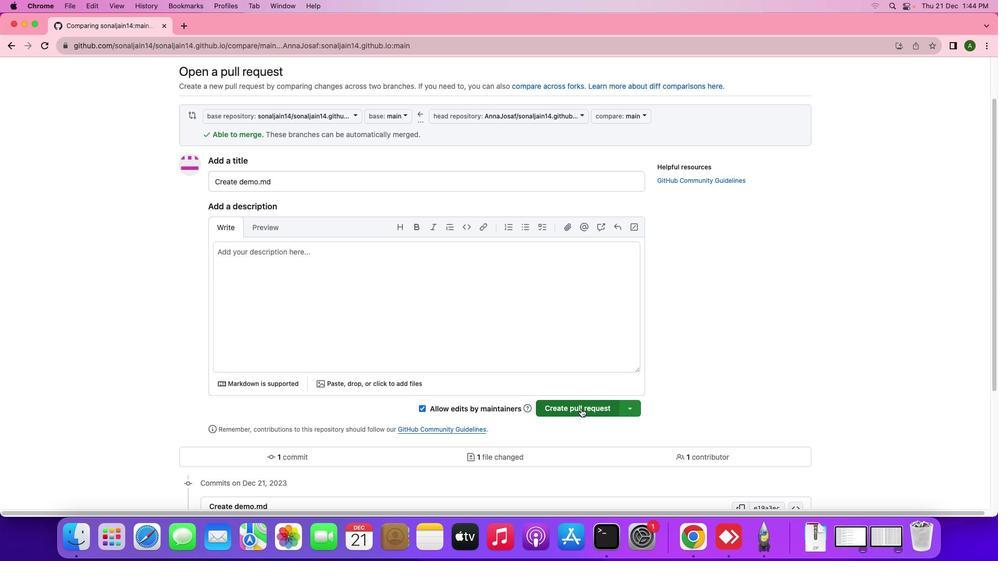 
Action: Mouse moved to (299, 359)
Screenshot: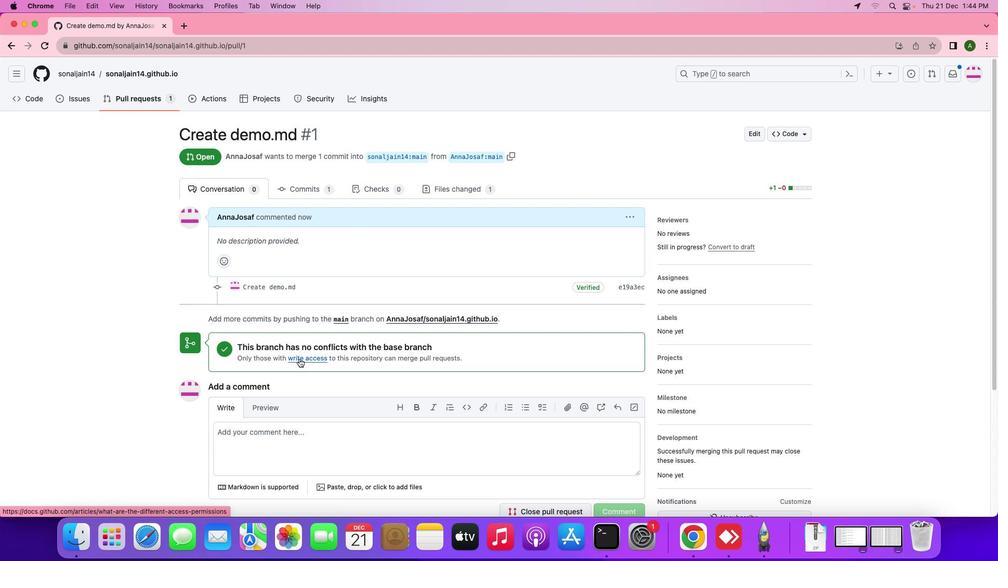 
